 Task: Open the "Performance monitor" tab.
Action: Mouse moved to (1301, 34)
Screenshot: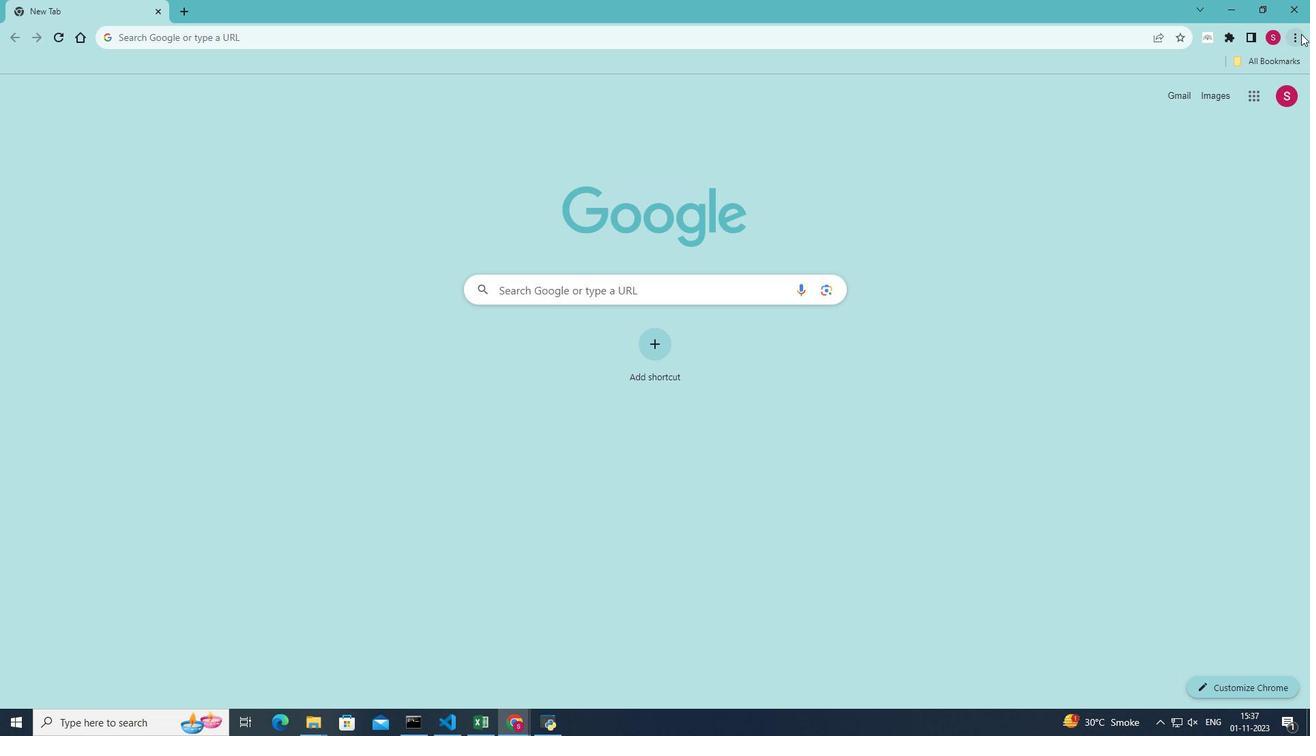 
Action: Mouse pressed left at (1301, 34)
Screenshot: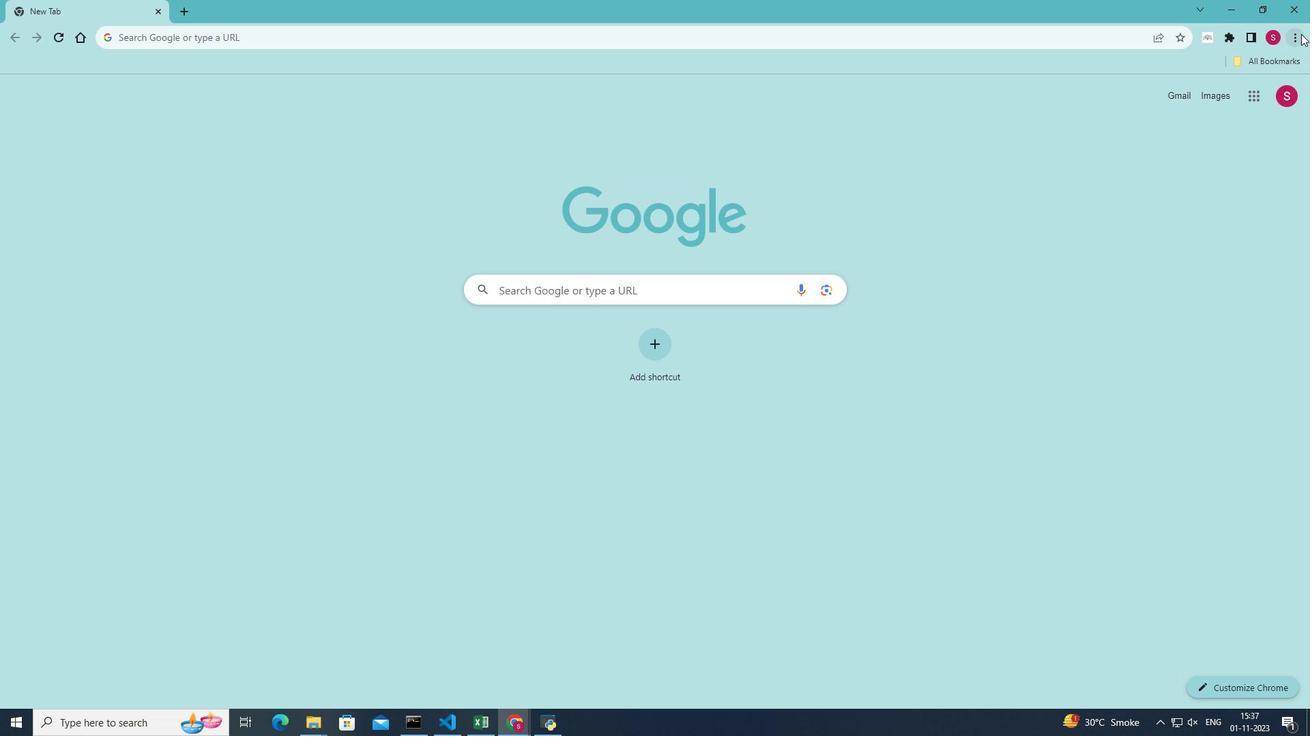 
Action: Mouse moved to (1165, 249)
Screenshot: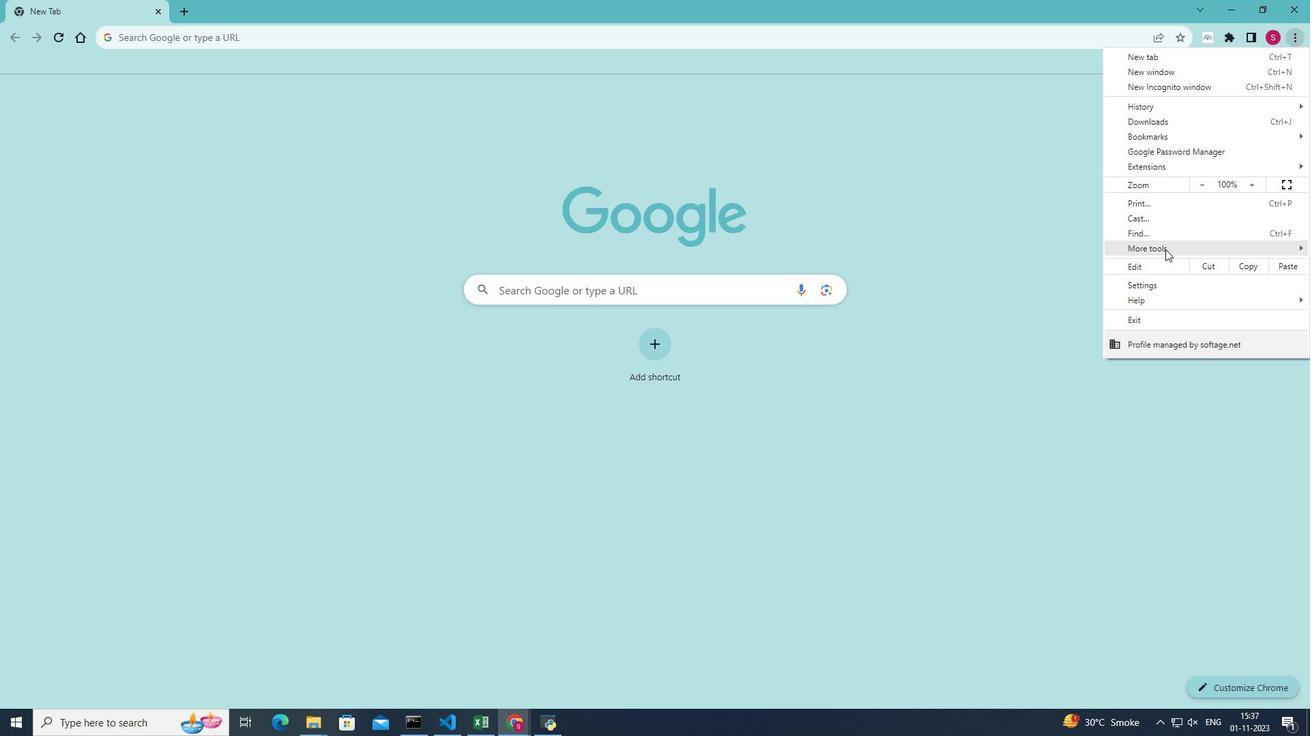 
Action: Mouse pressed left at (1165, 249)
Screenshot: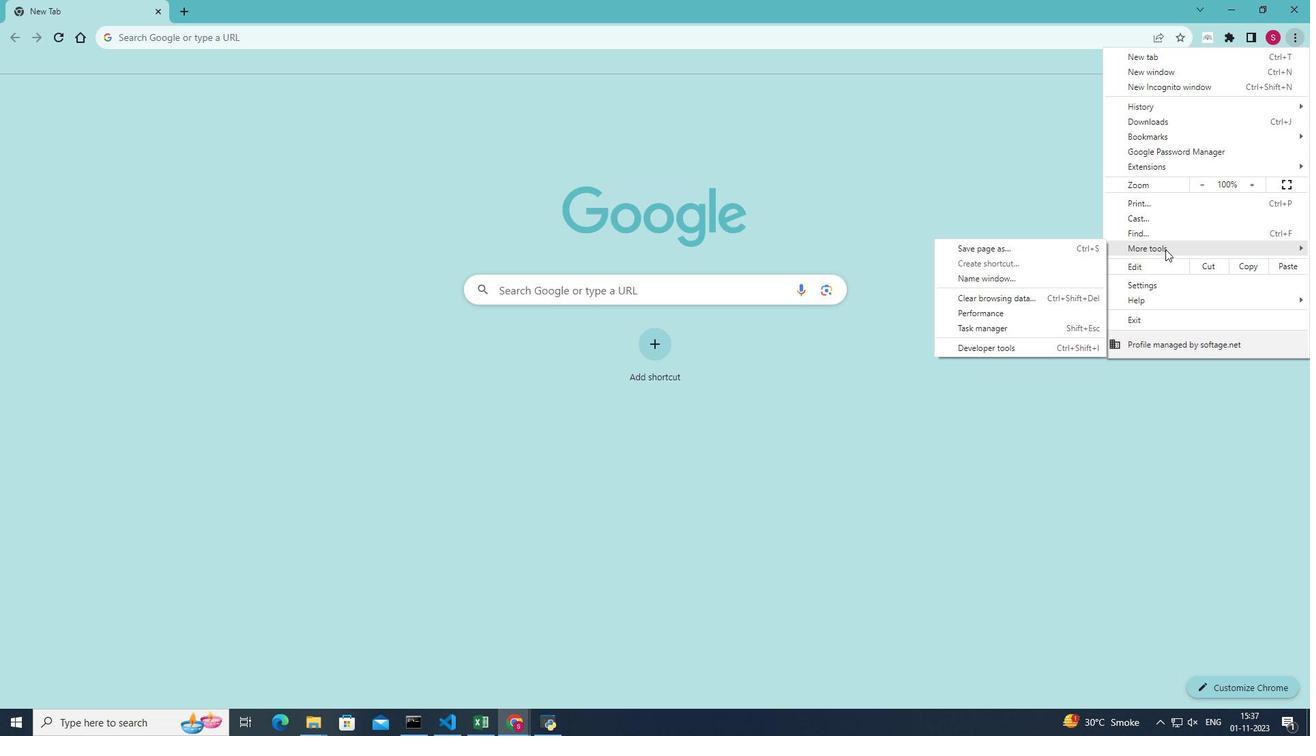 
Action: Mouse moved to (1065, 352)
Screenshot: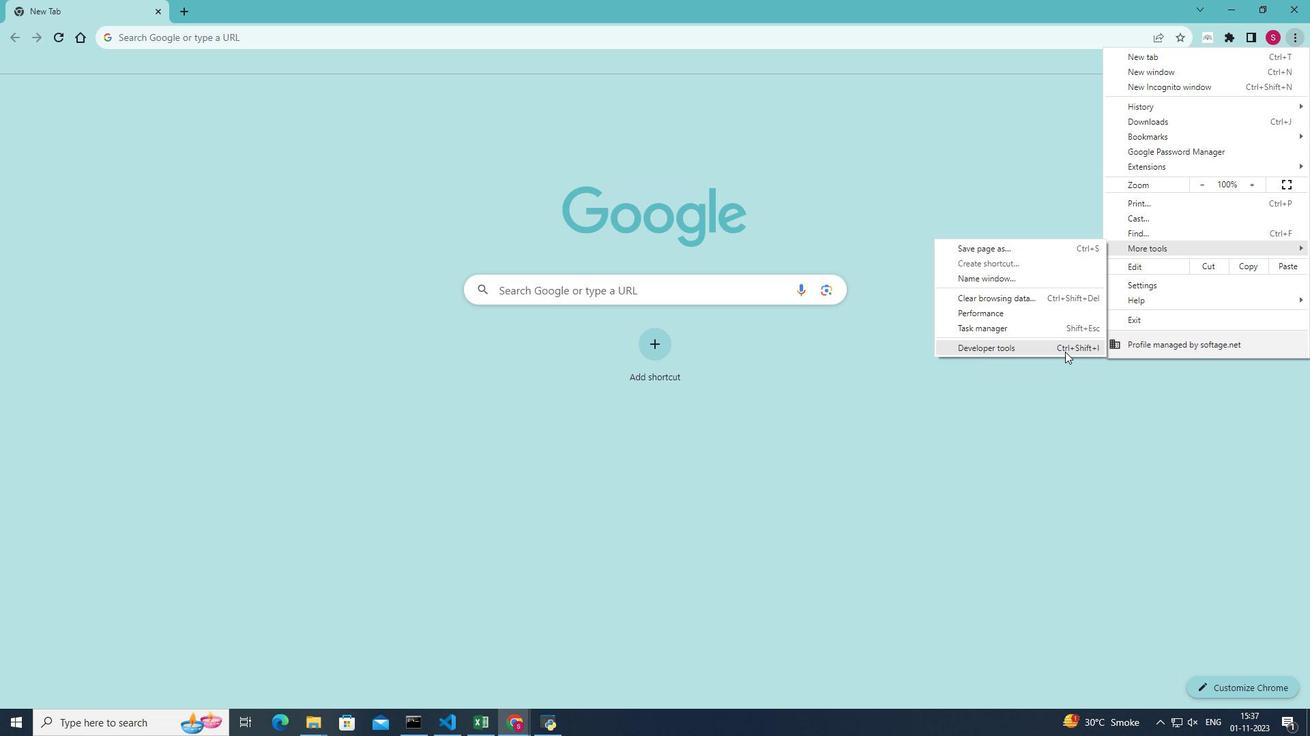
Action: Mouse pressed left at (1065, 352)
Screenshot: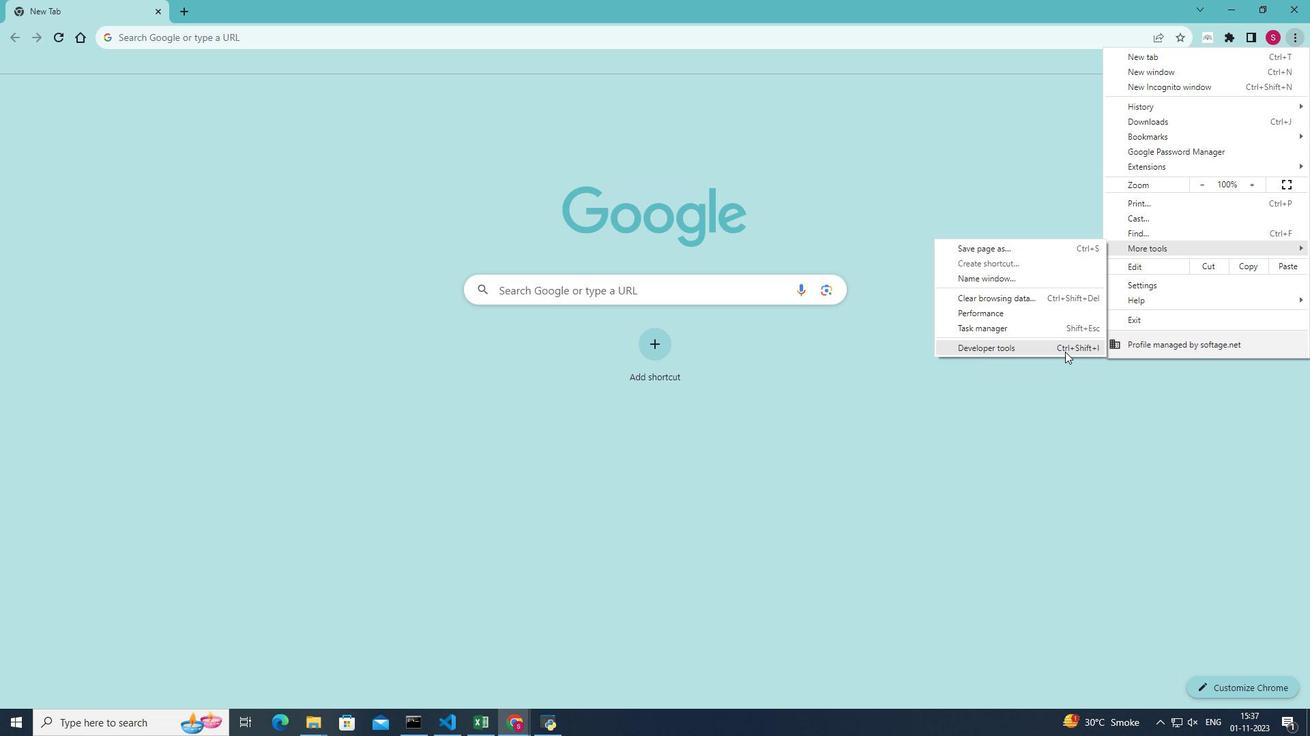 
Action: Mouse moved to (1278, 83)
Screenshot: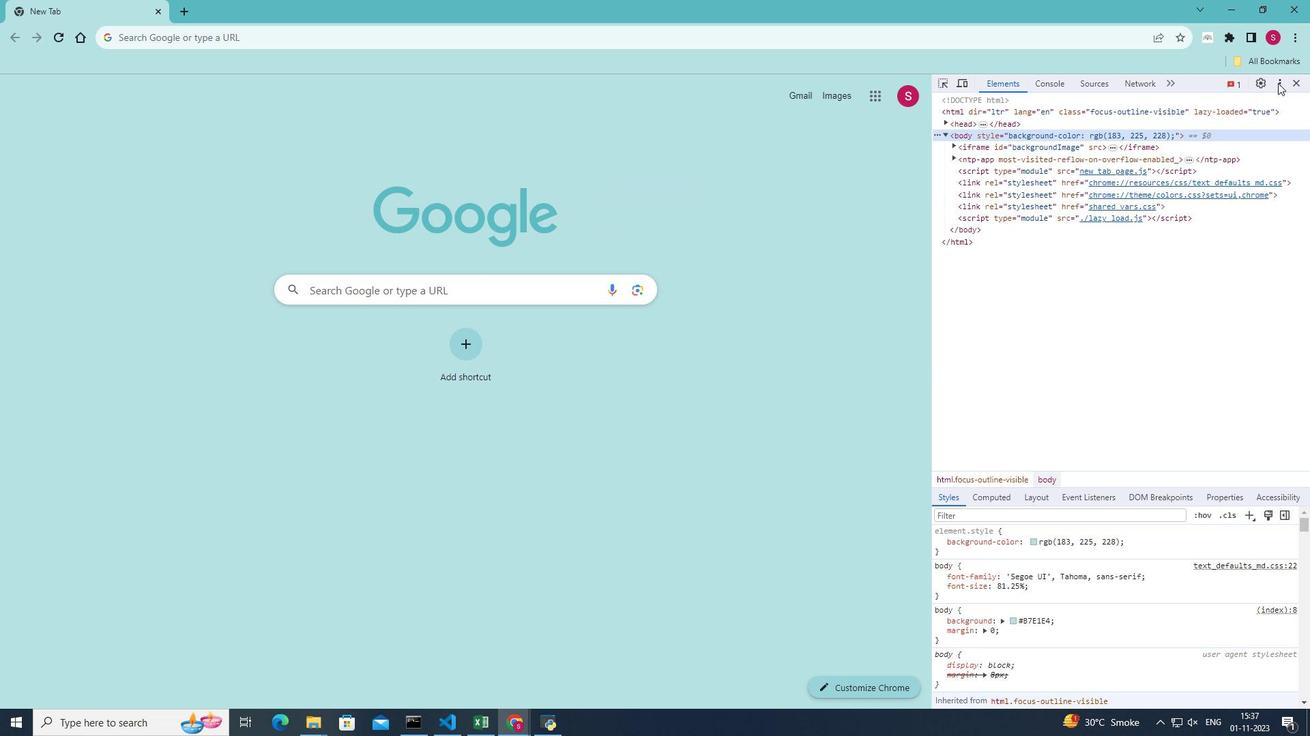 
Action: Mouse pressed left at (1278, 83)
Screenshot: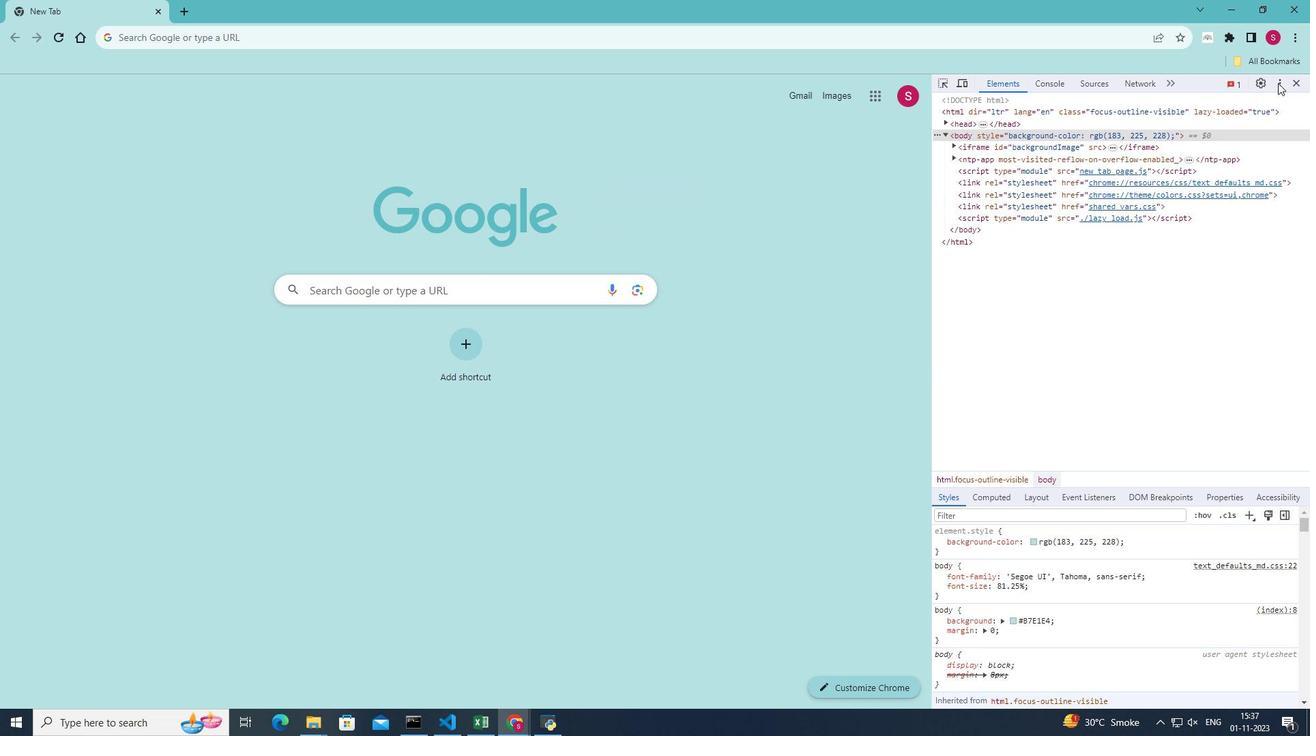 
Action: Mouse pressed left at (1278, 83)
Screenshot: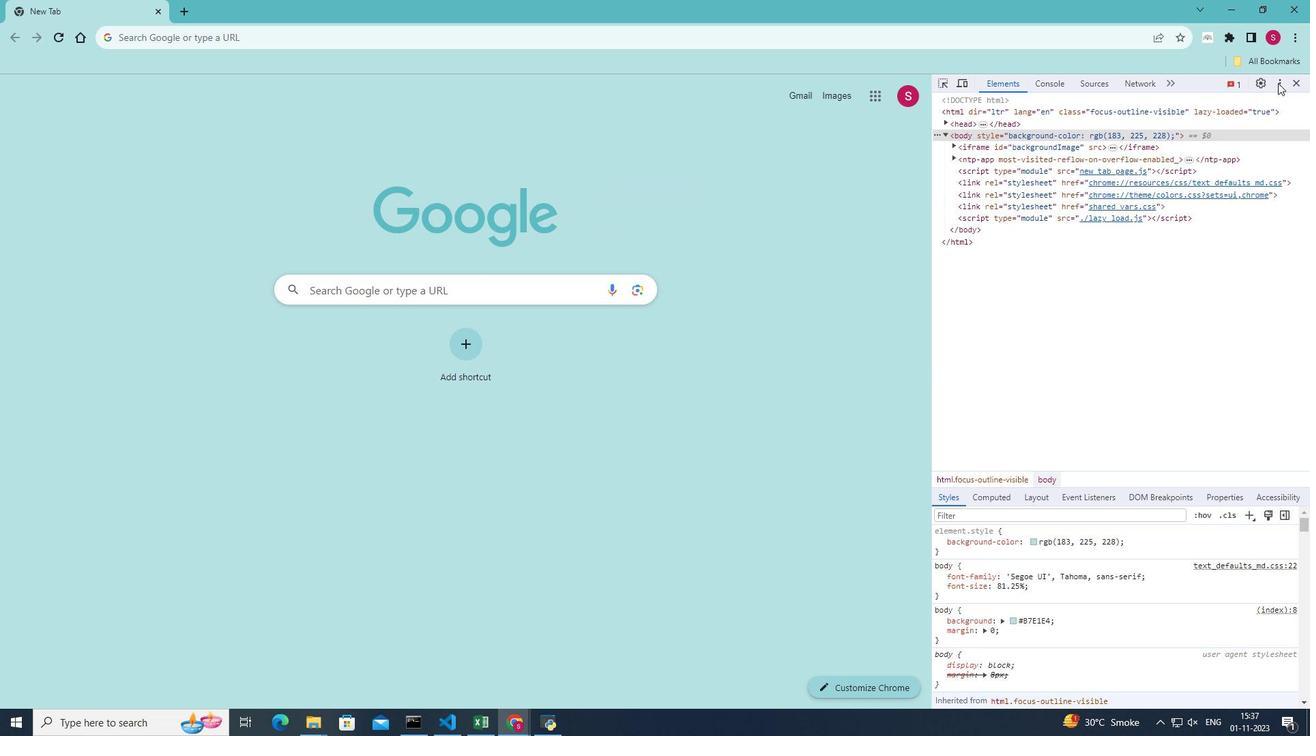 
Action: Mouse pressed left at (1278, 83)
Screenshot: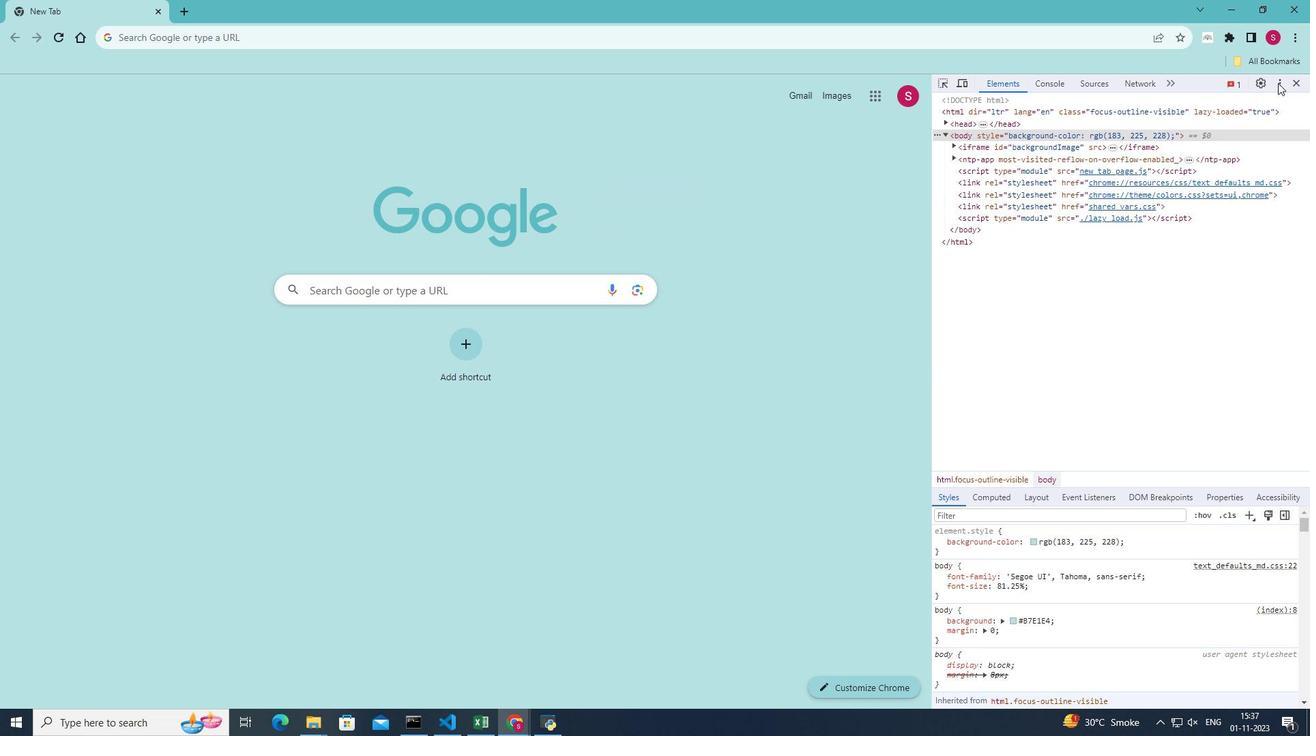 
Action: Mouse moved to (1129, 369)
Screenshot: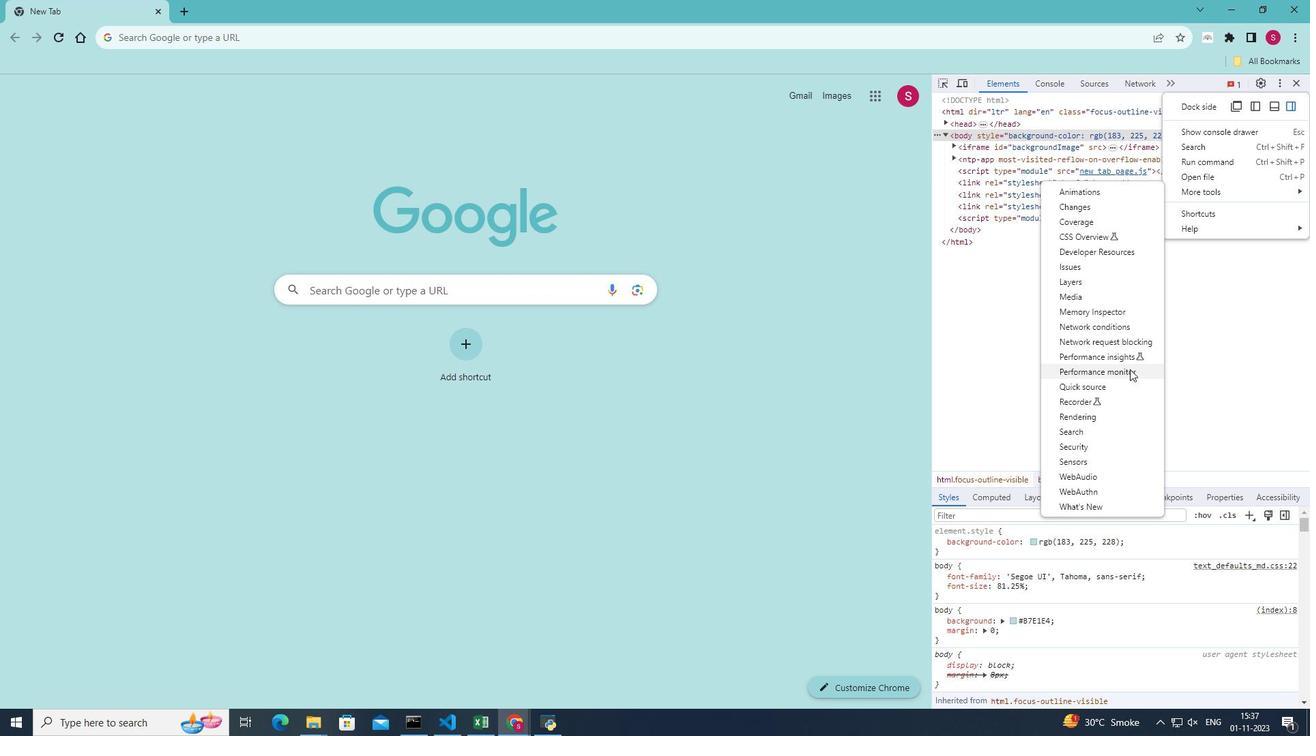 
Action: Mouse pressed left at (1129, 369)
Screenshot: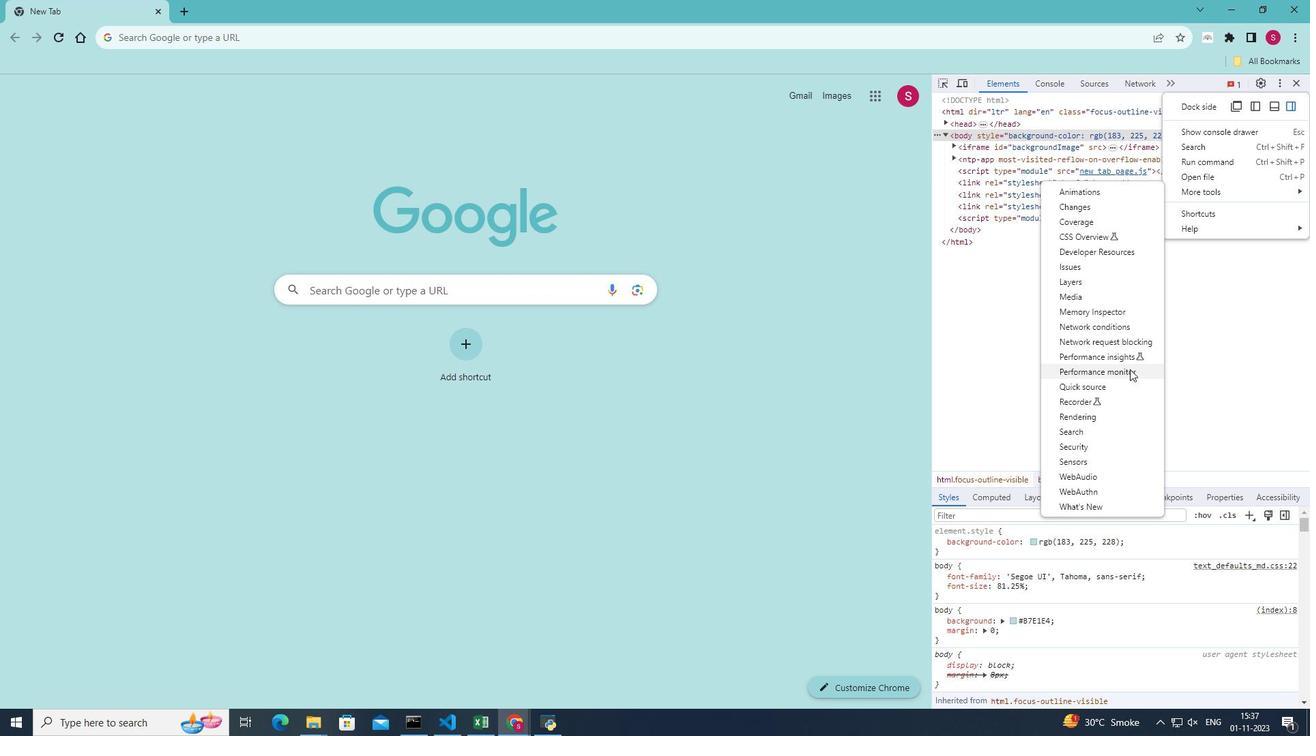
Action: Mouse moved to (1129, 369)
Screenshot: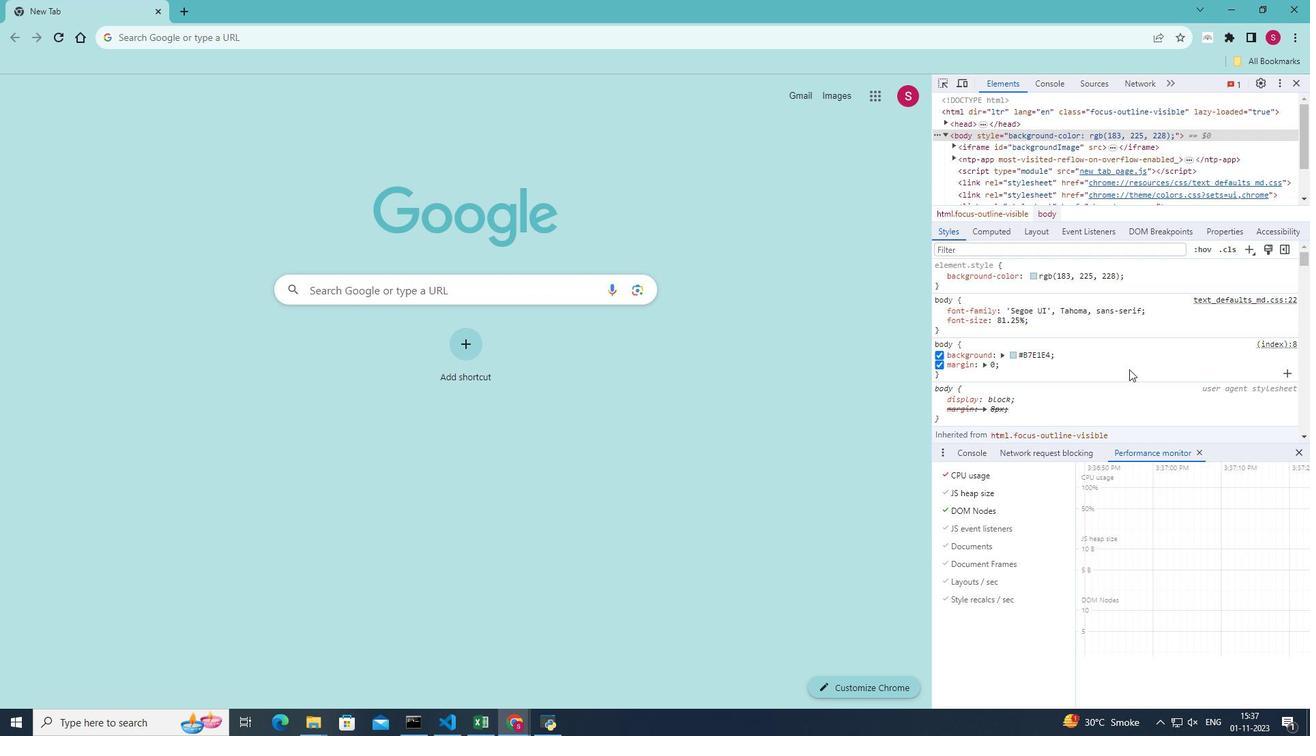 
